 Task: Look for agents who can help to buy the property in zip code 91911.
Action: Mouse moved to (1138, 112)
Screenshot: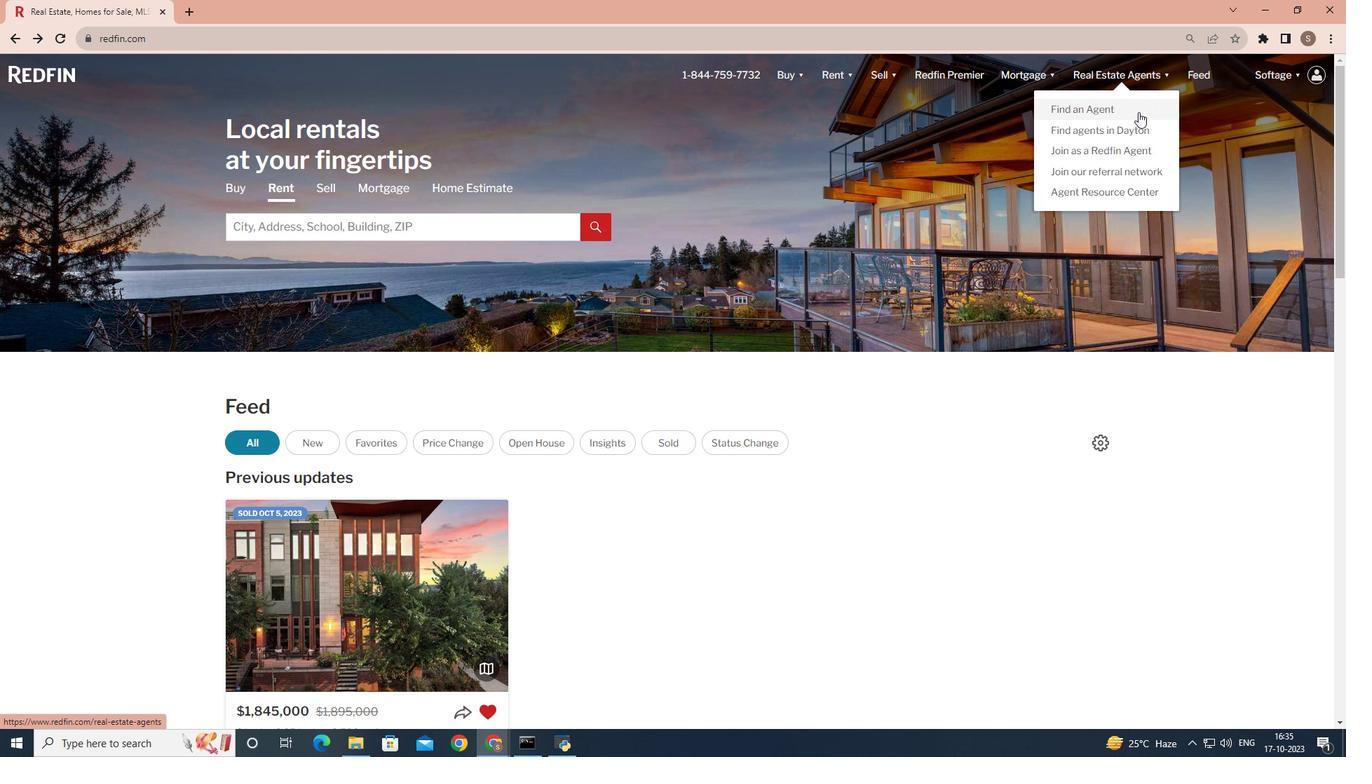 
Action: Mouse pressed left at (1138, 112)
Screenshot: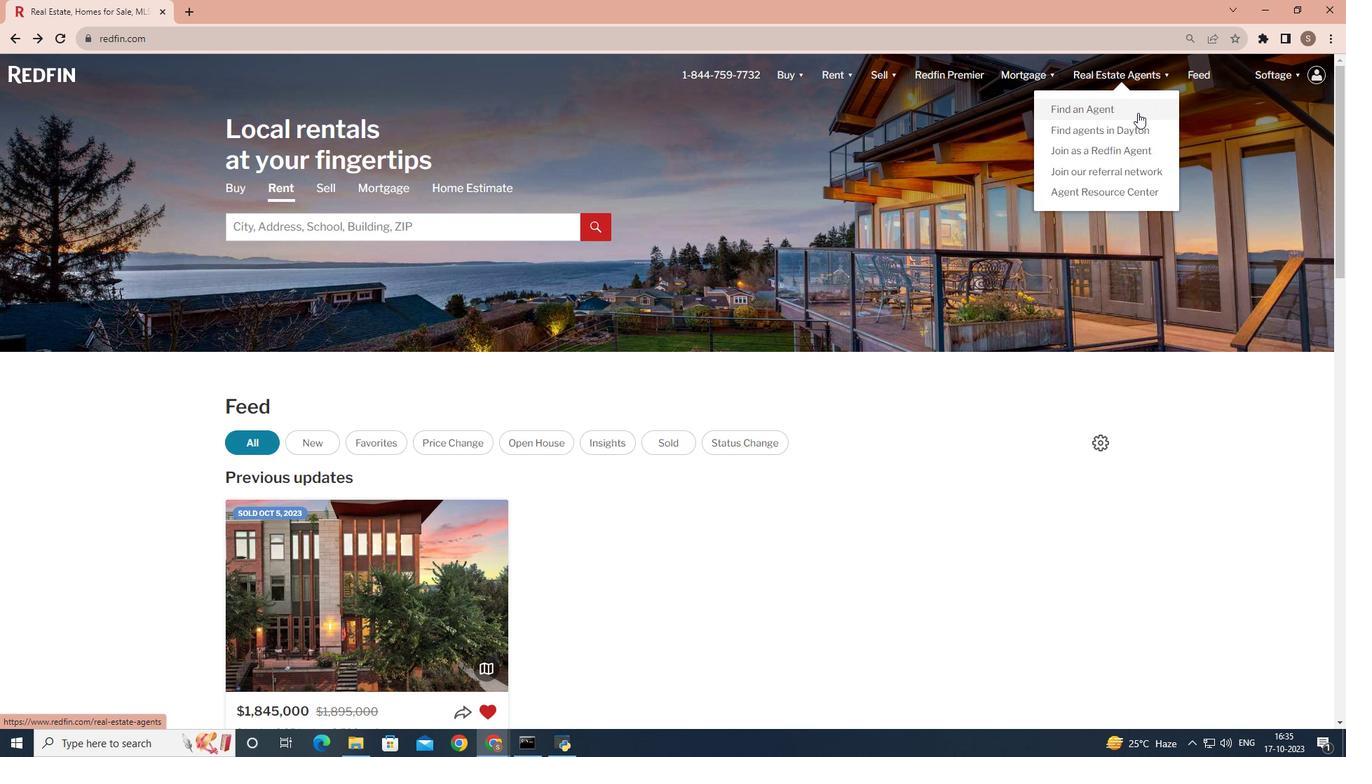 
Action: Mouse moved to (333, 435)
Screenshot: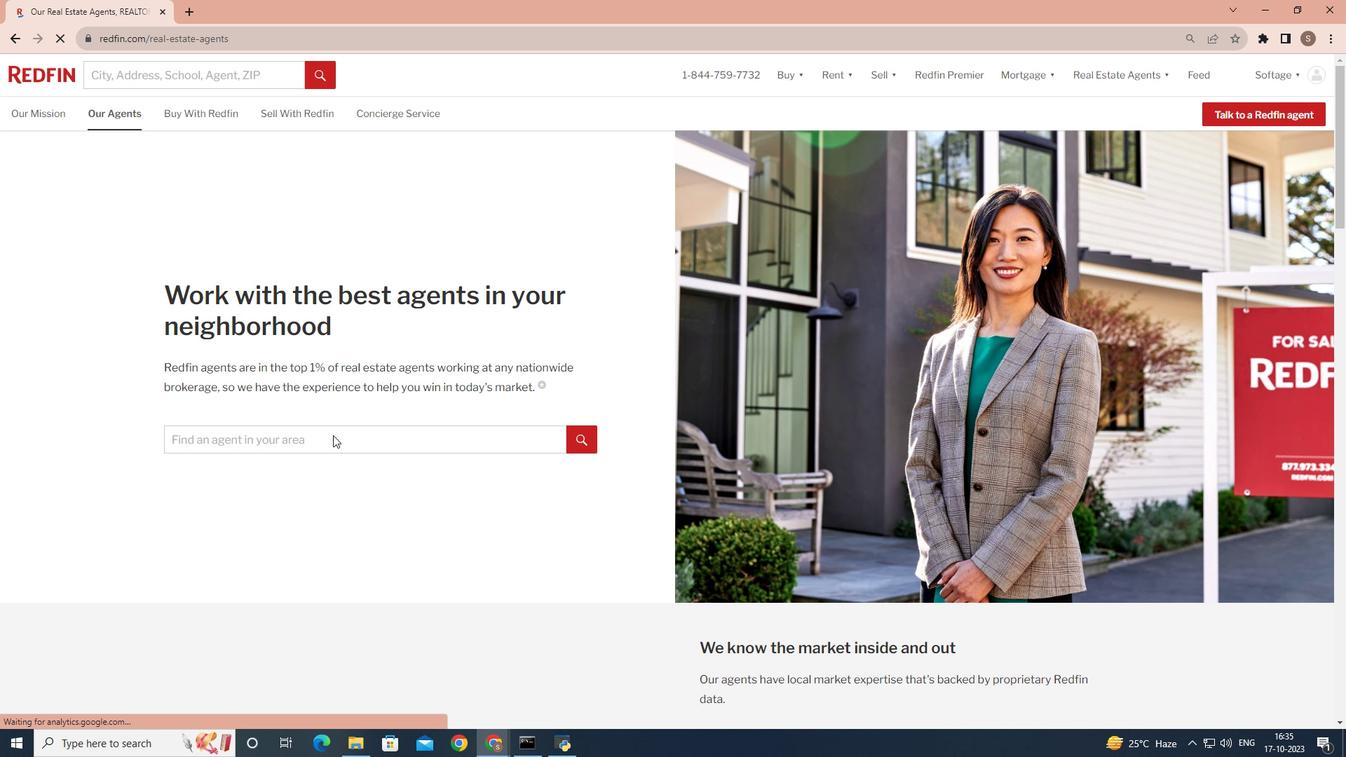 
Action: Mouse pressed left at (333, 435)
Screenshot: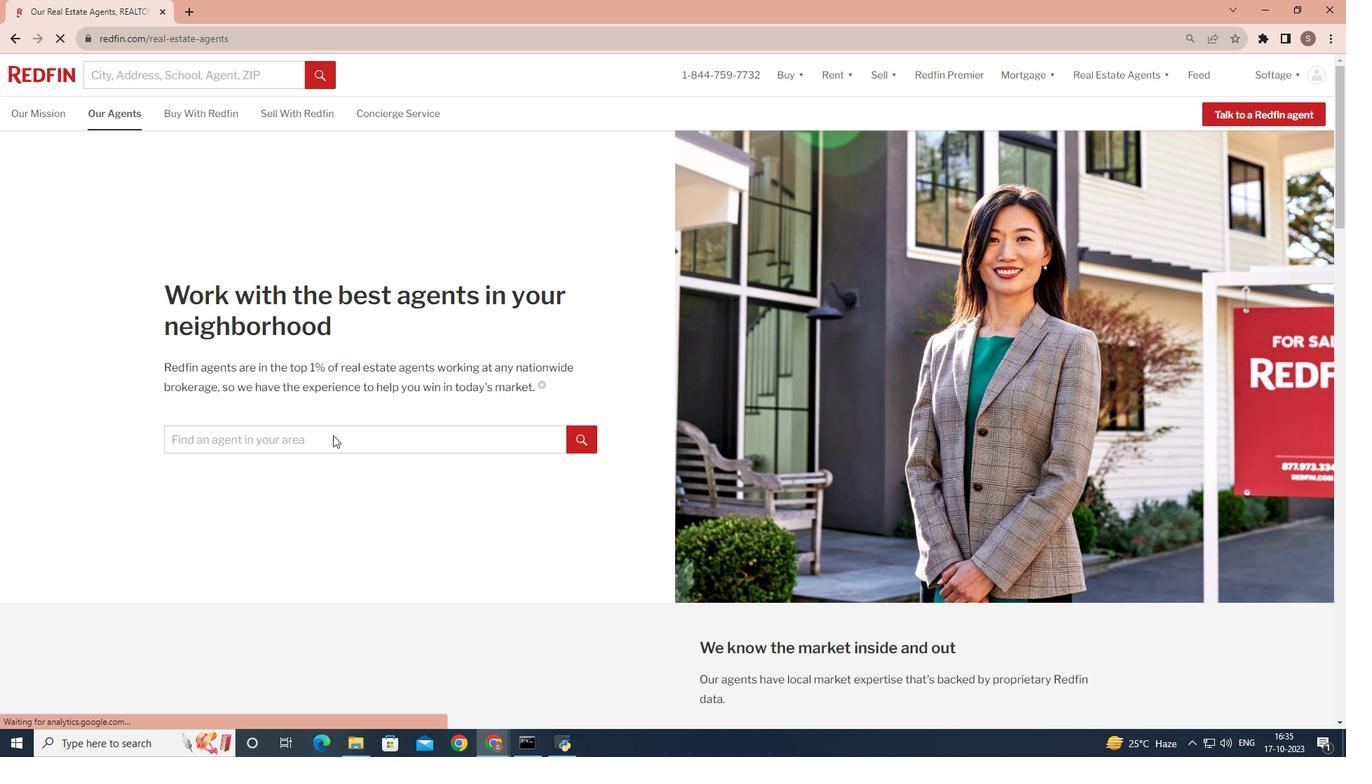 
Action: Mouse moved to (331, 437)
Screenshot: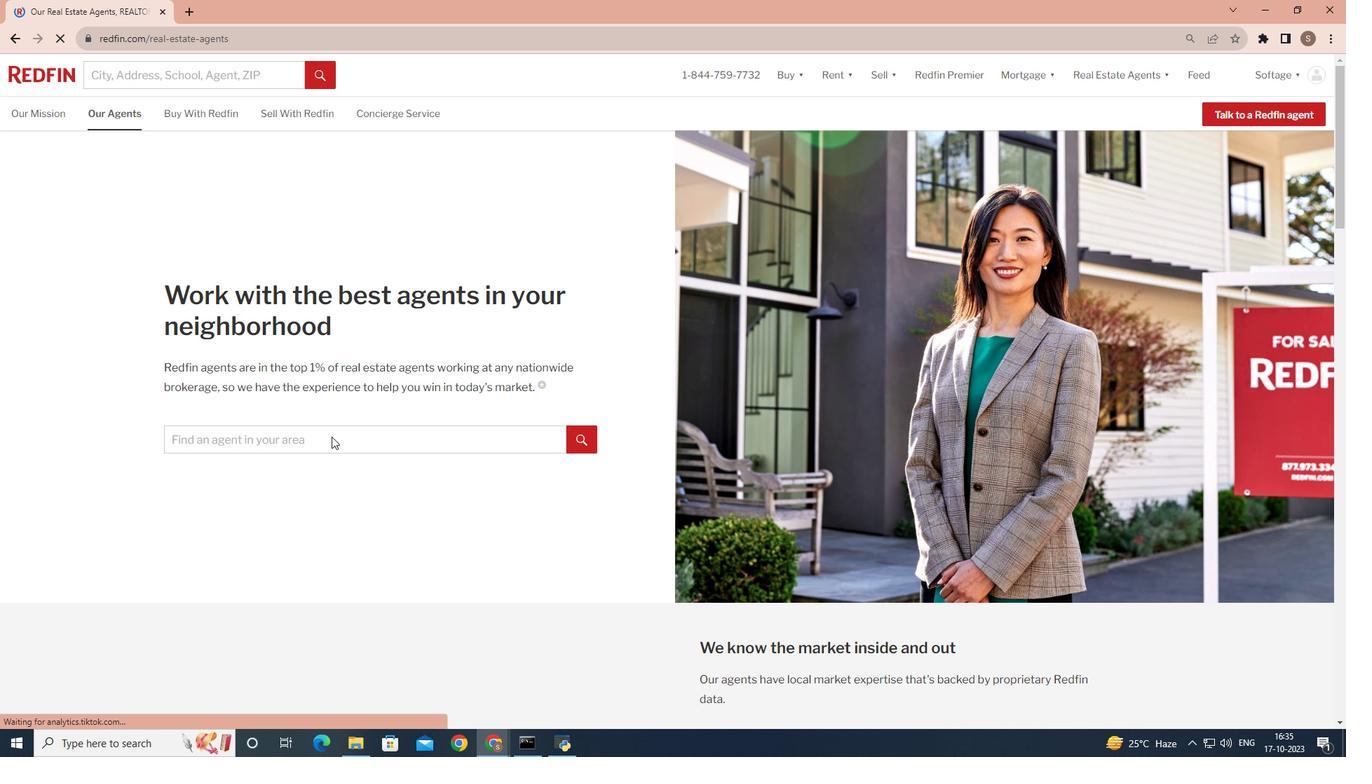 
Action: Mouse pressed left at (331, 437)
Screenshot: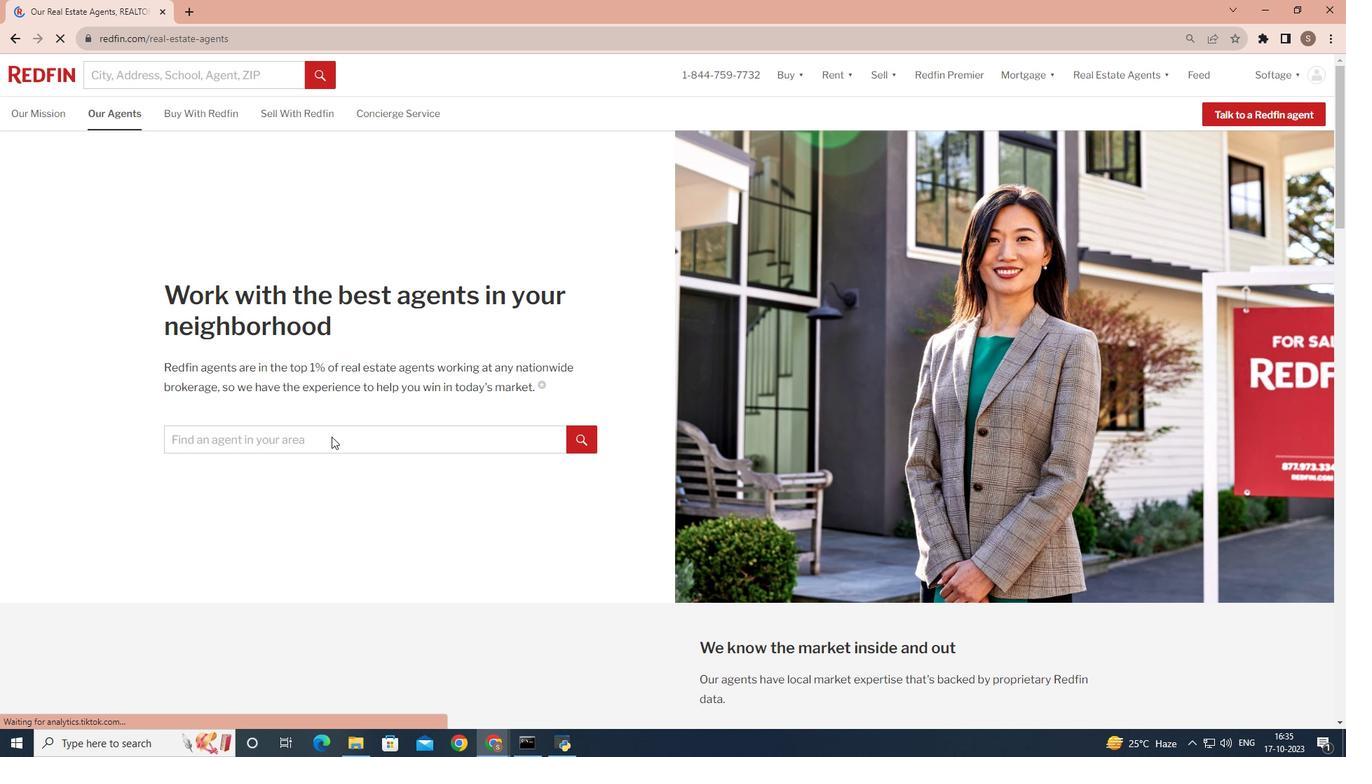 
Action: Mouse moved to (284, 441)
Screenshot: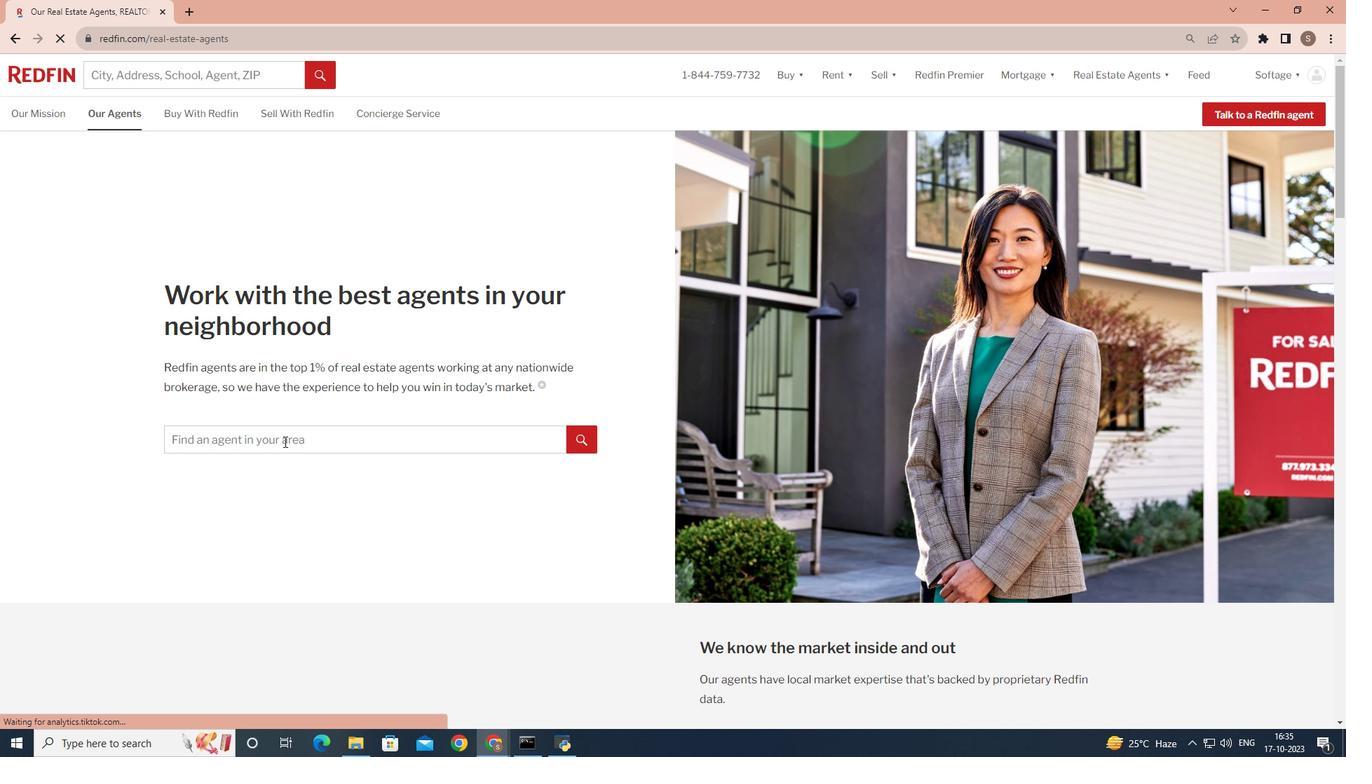 
Action: Mouse pressed left at (284, 441)
Screenshot: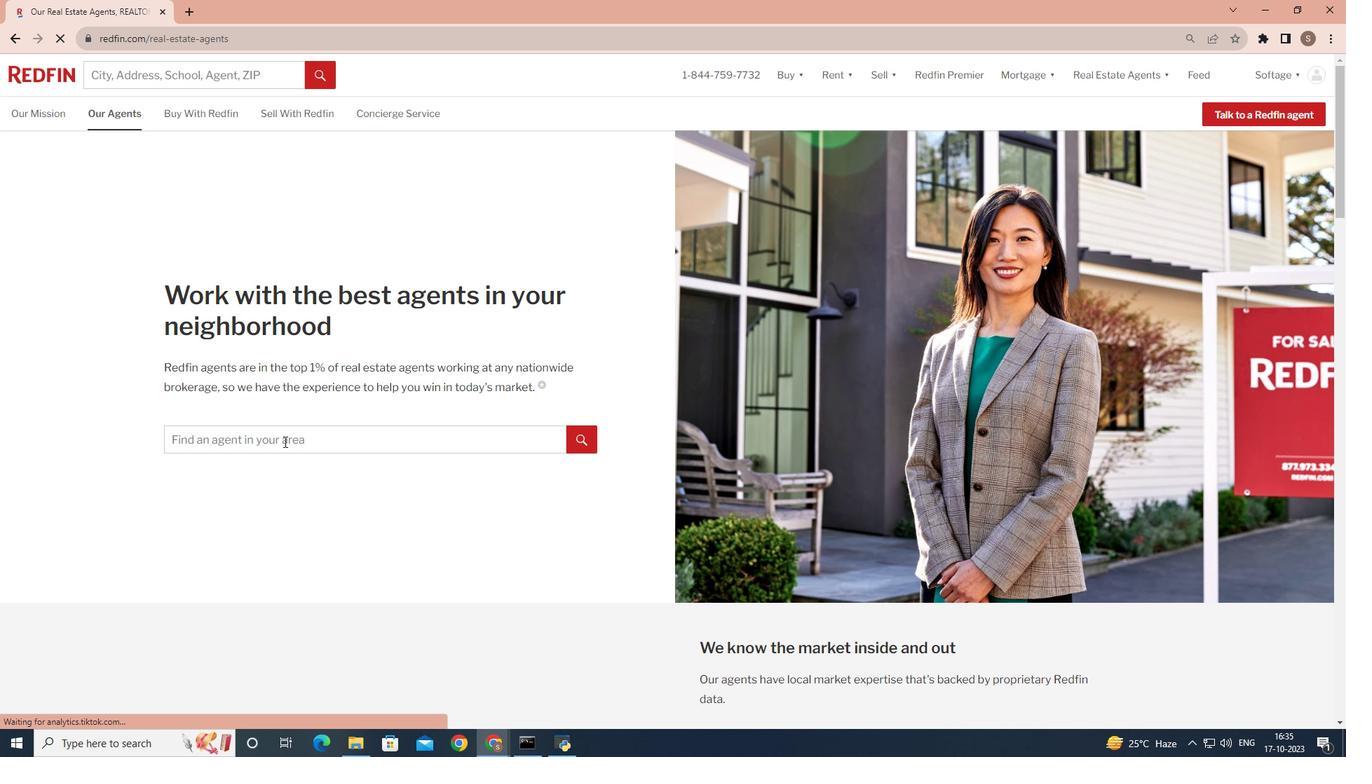 
Action: Mouse moved to (284, 439)
Screenshot: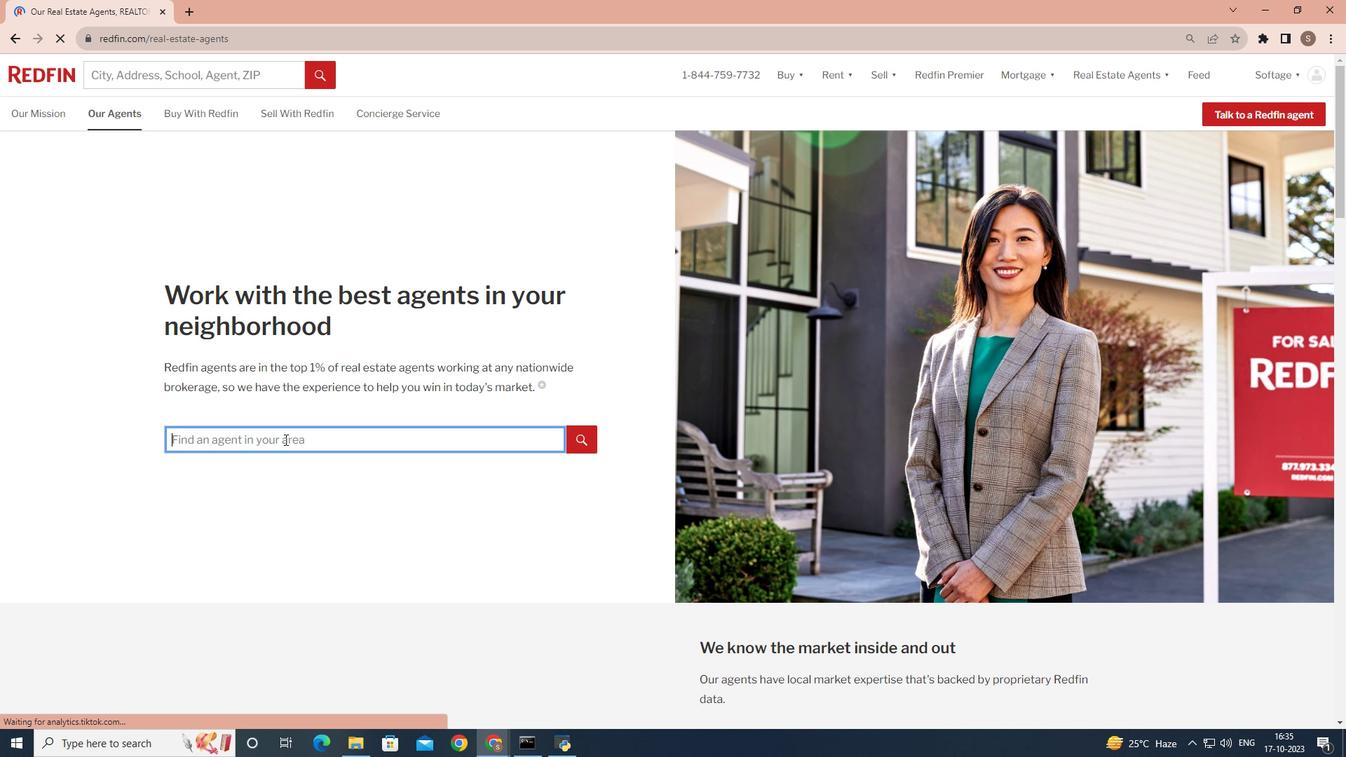 
Action: Key pressed 91911
Screenshot: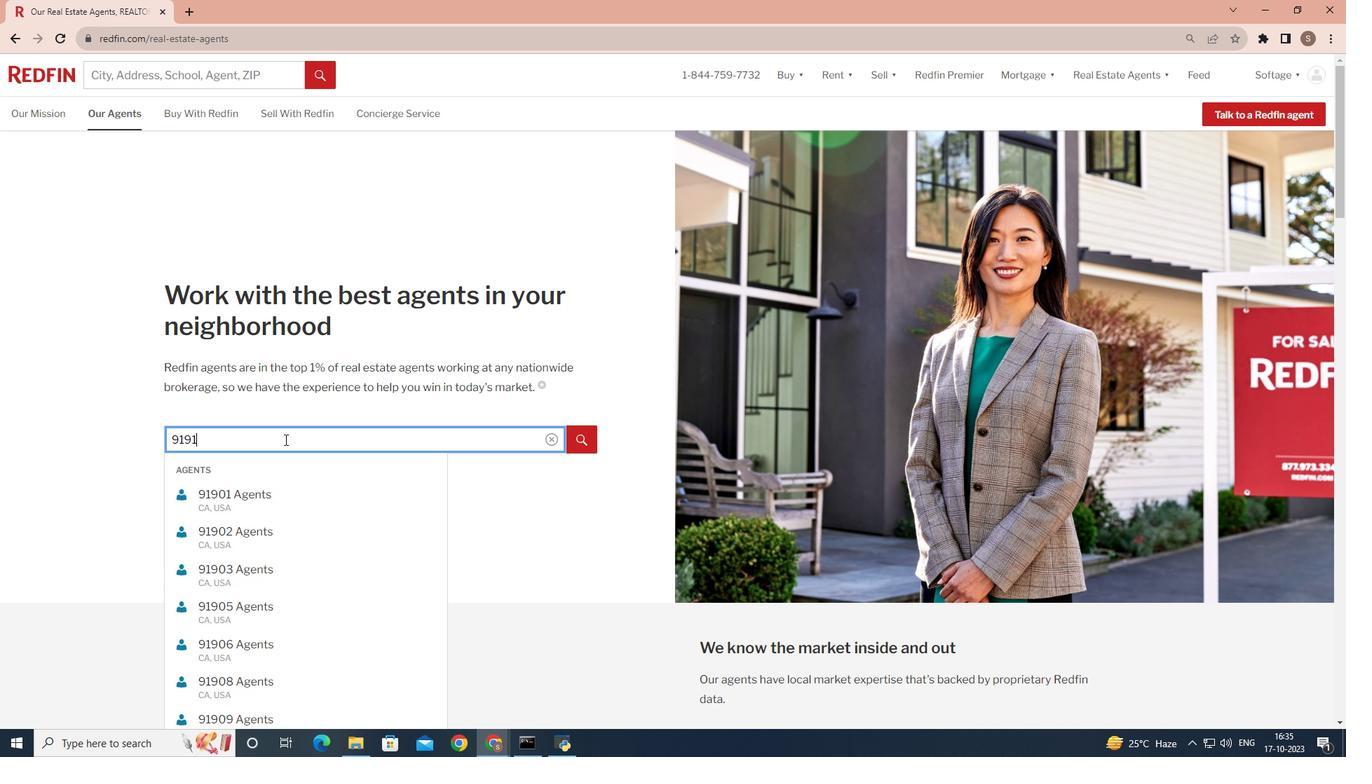 
Action: Mouse moved to (577, 445)
Screenshot: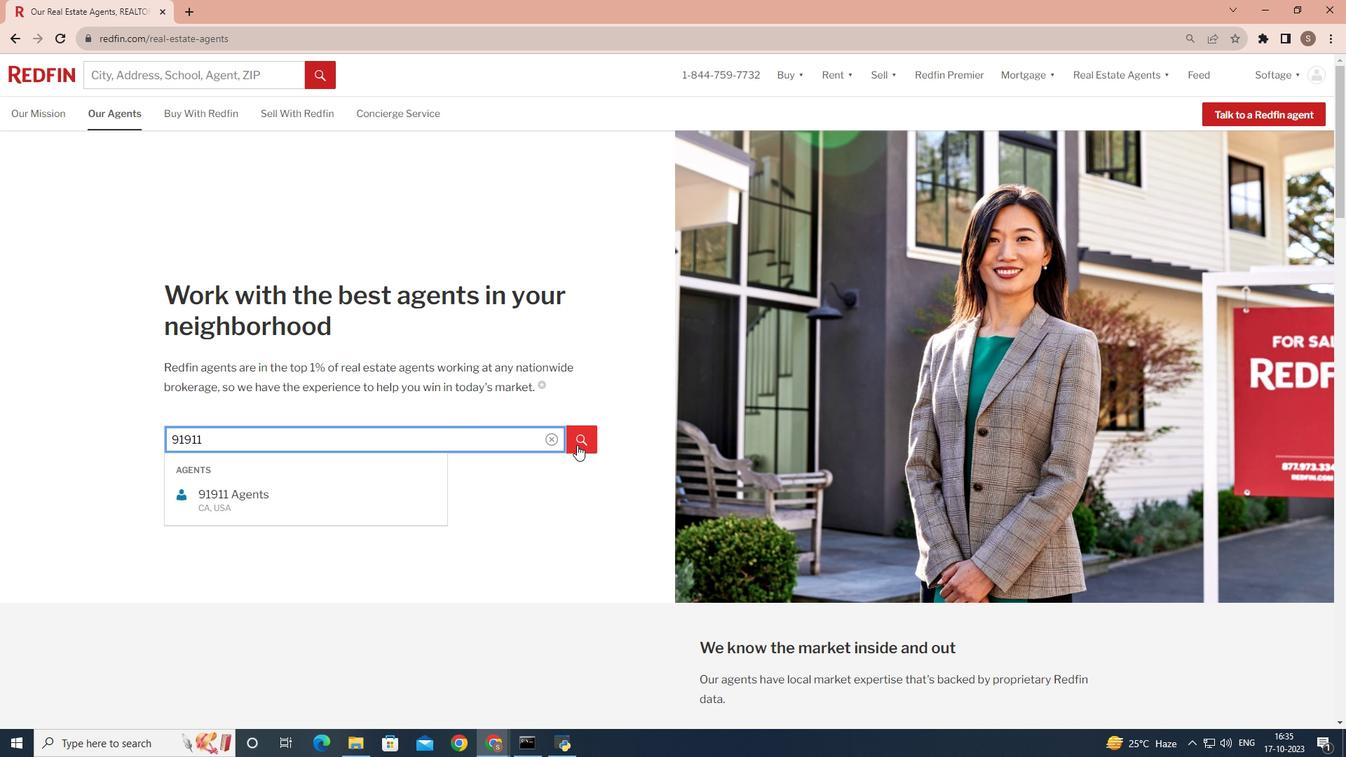 
Action: Mouse pressed left at (577, 445)
Screenshot: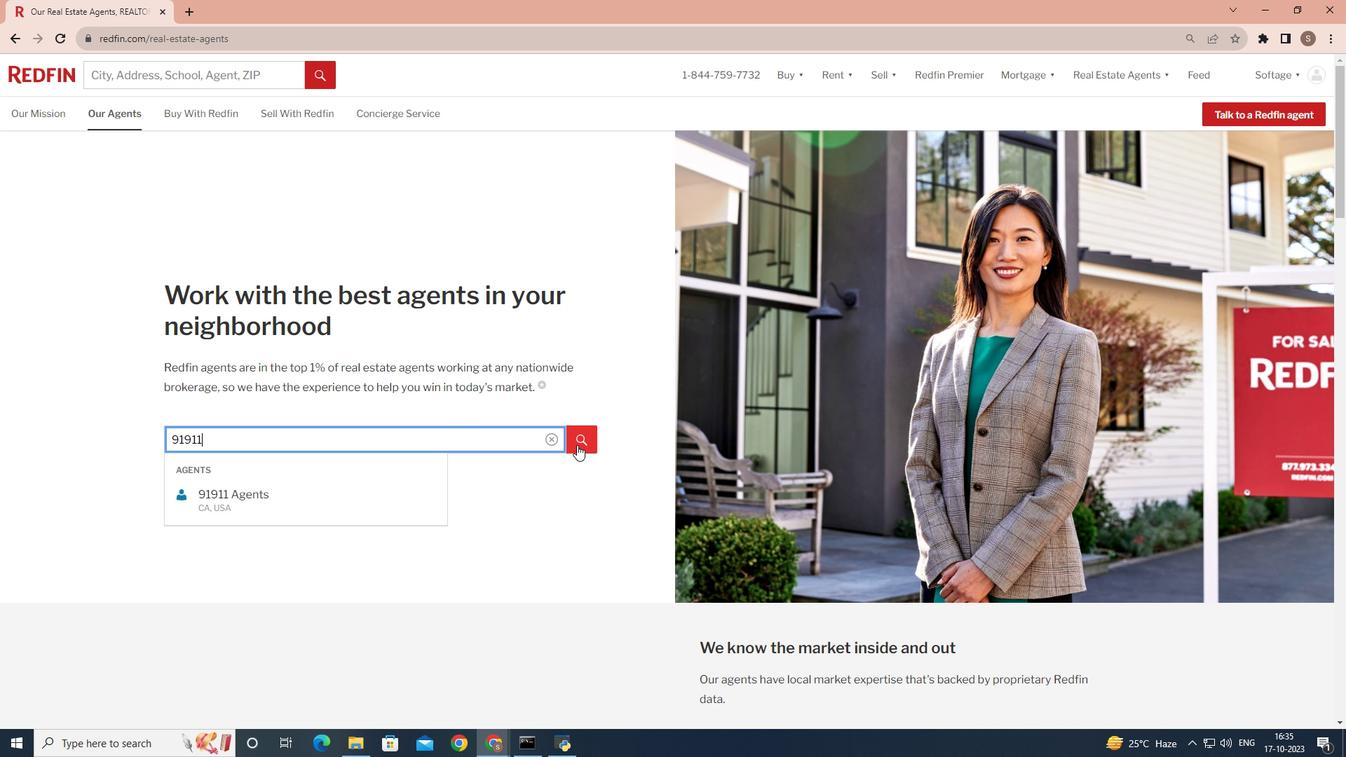 
